 Task: Add Sprouts Ashwagandha to the cart.
Action: Mouse moved to (16, 83)
Screenshot: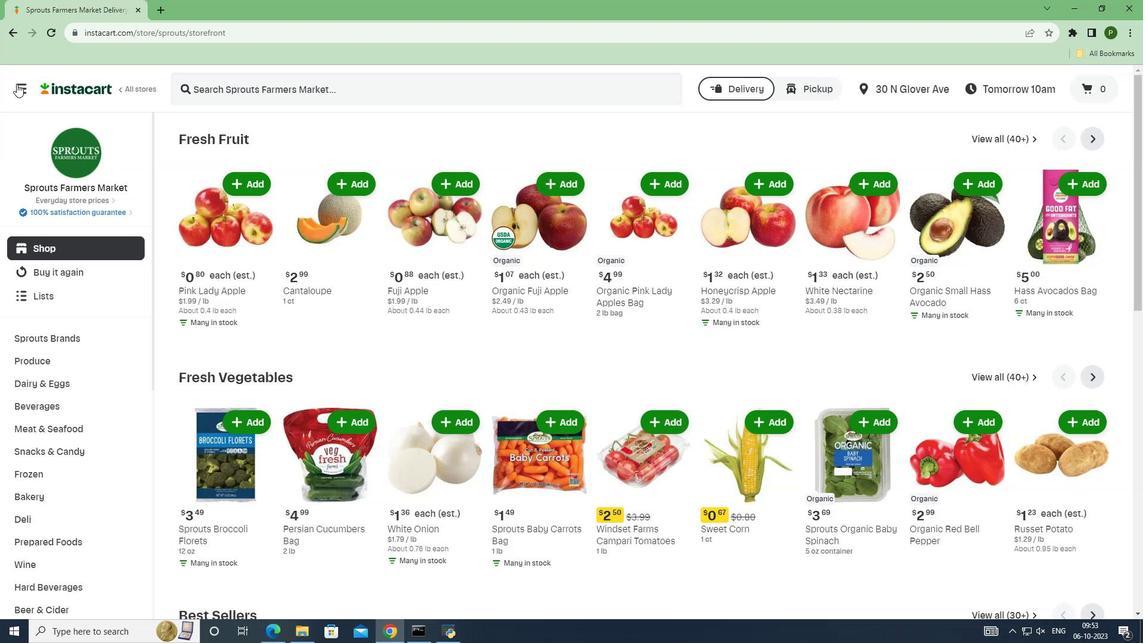 
Action: Mouse pressed left at (16, 83)
Screenshot: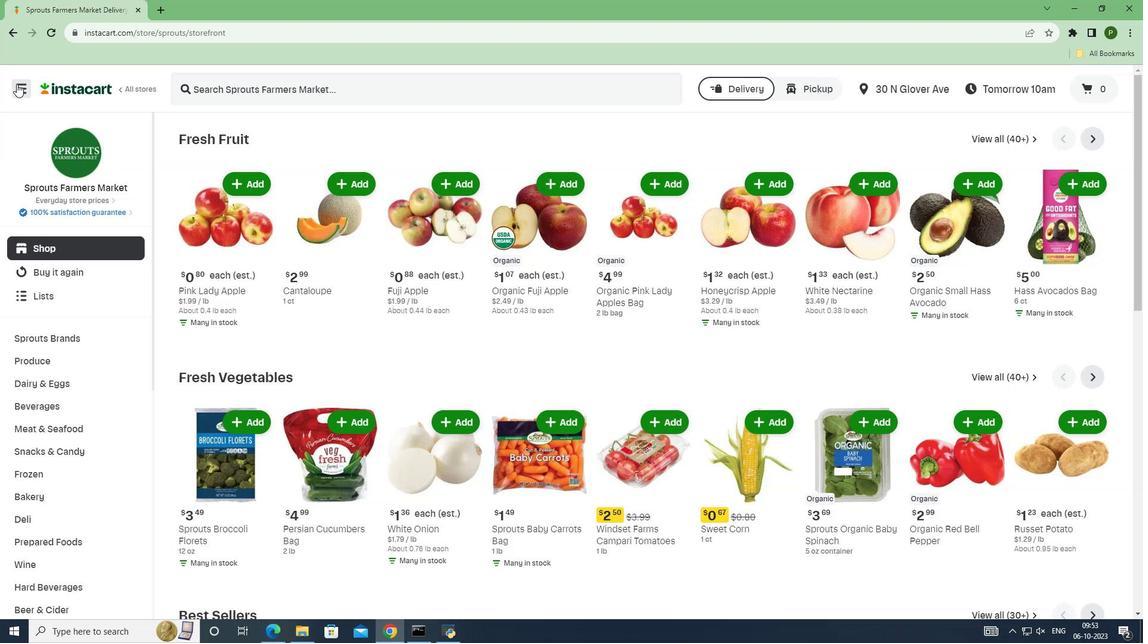 
Action: Mouse moved to (52, 315)
Screenshot: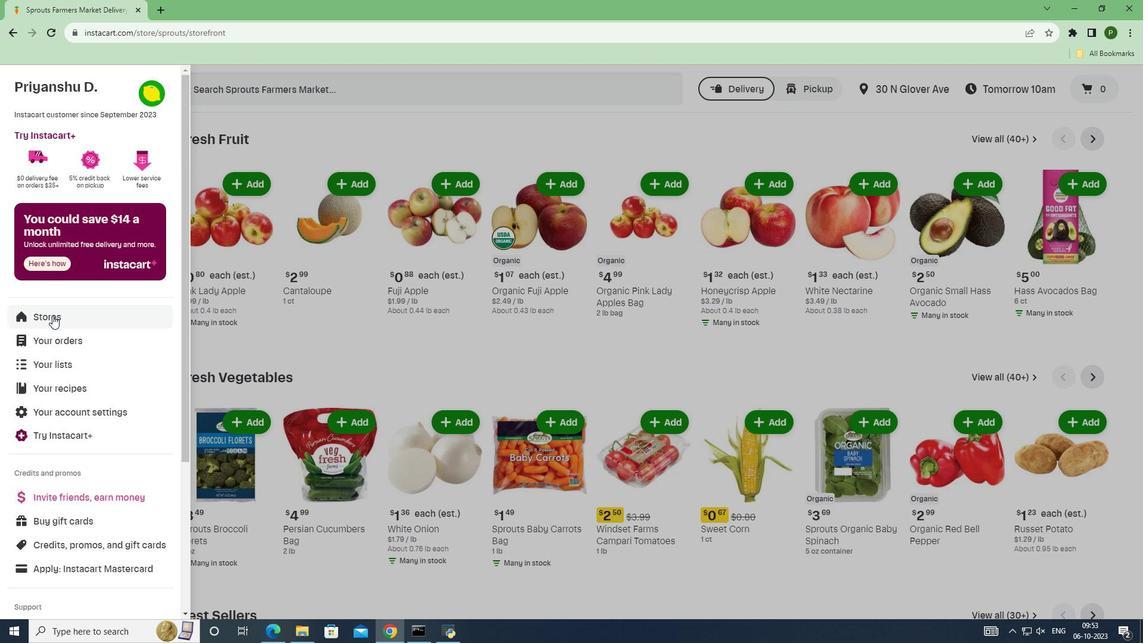 
Action: Mouse pressed left at (52, 315)
Screenshot: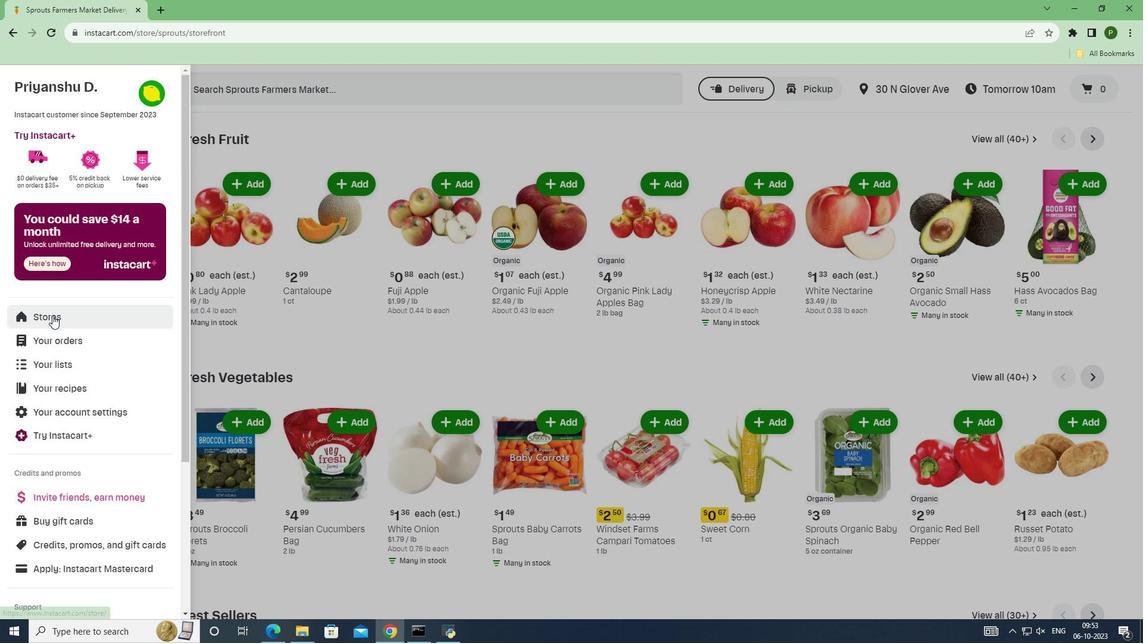 
Action: Mouse moved to (288, 135)
Screenshot: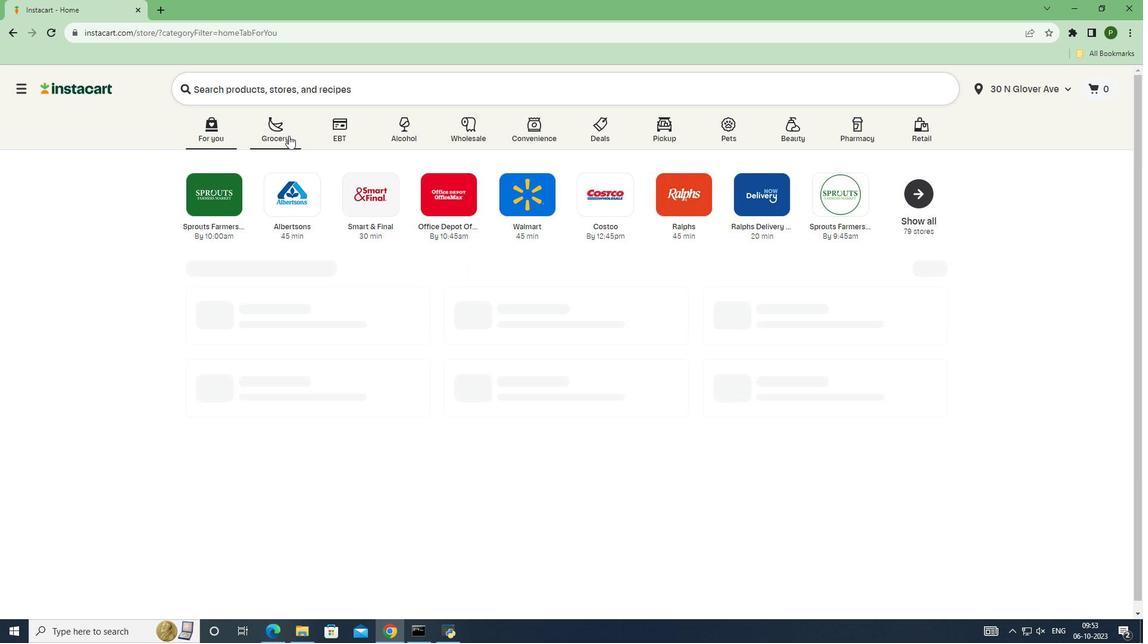 
Action: Mouse pressed left at (288, 135)
Screenshot: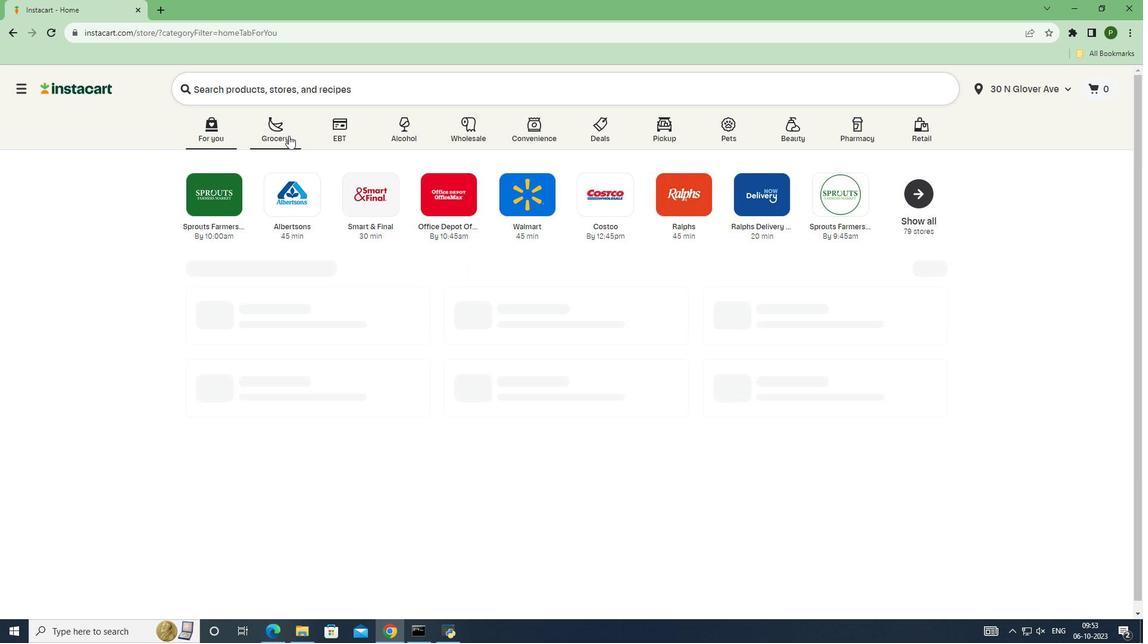 
Action: Mouse moved to (717, 265)
Screenshot: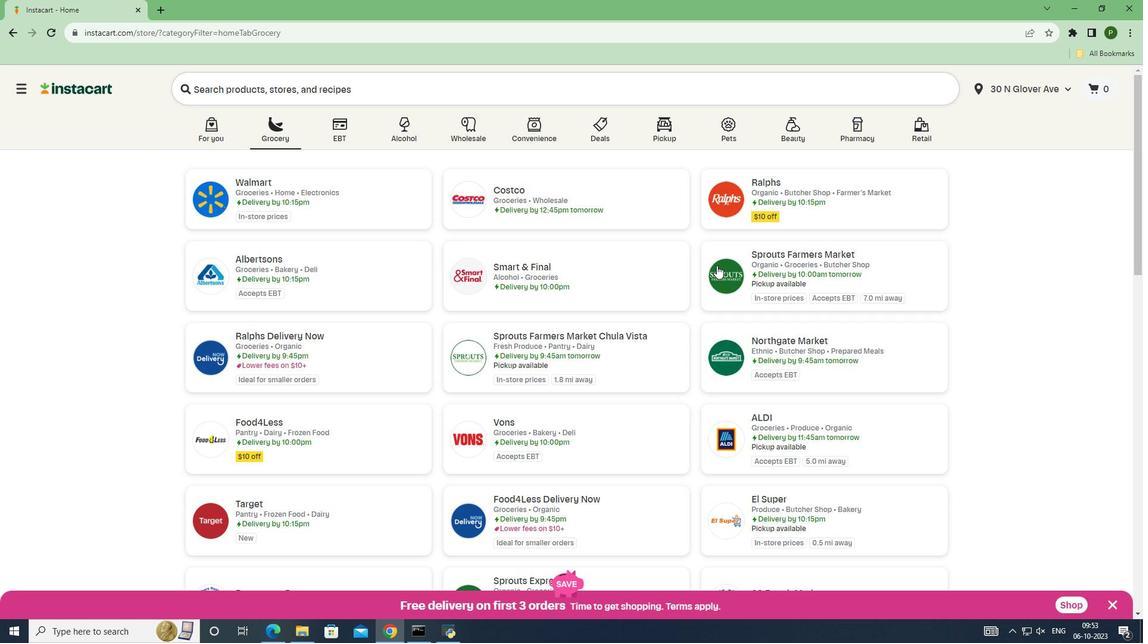 
Action: Mouse pressed left at (717, 265)
Screenshot: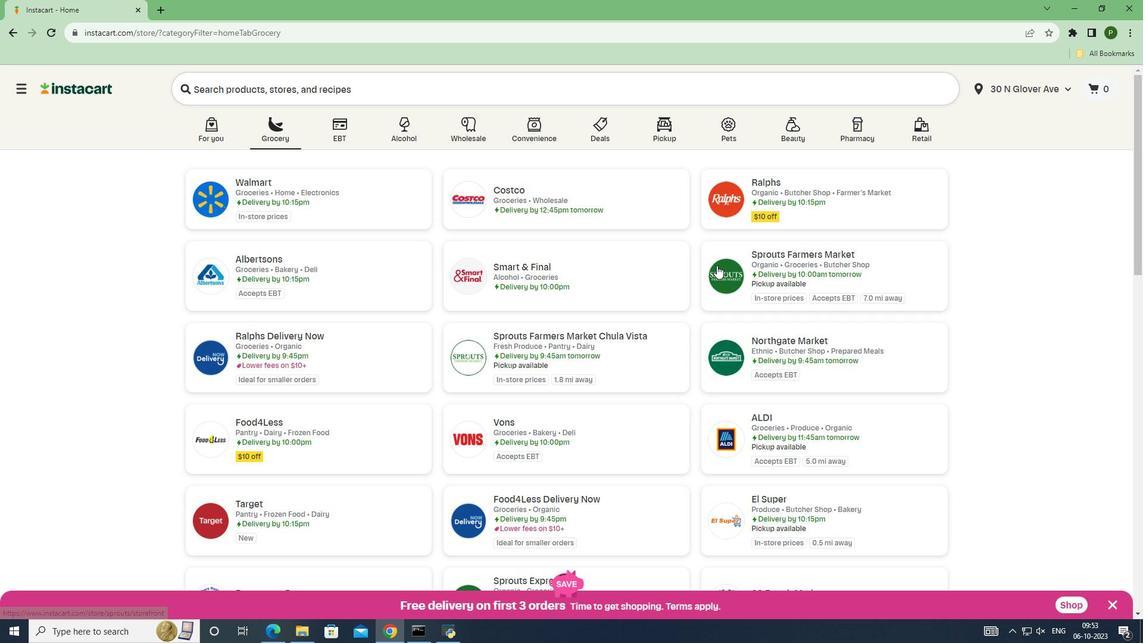 
Action: Mouse moved to (97, 334)
Screenshot: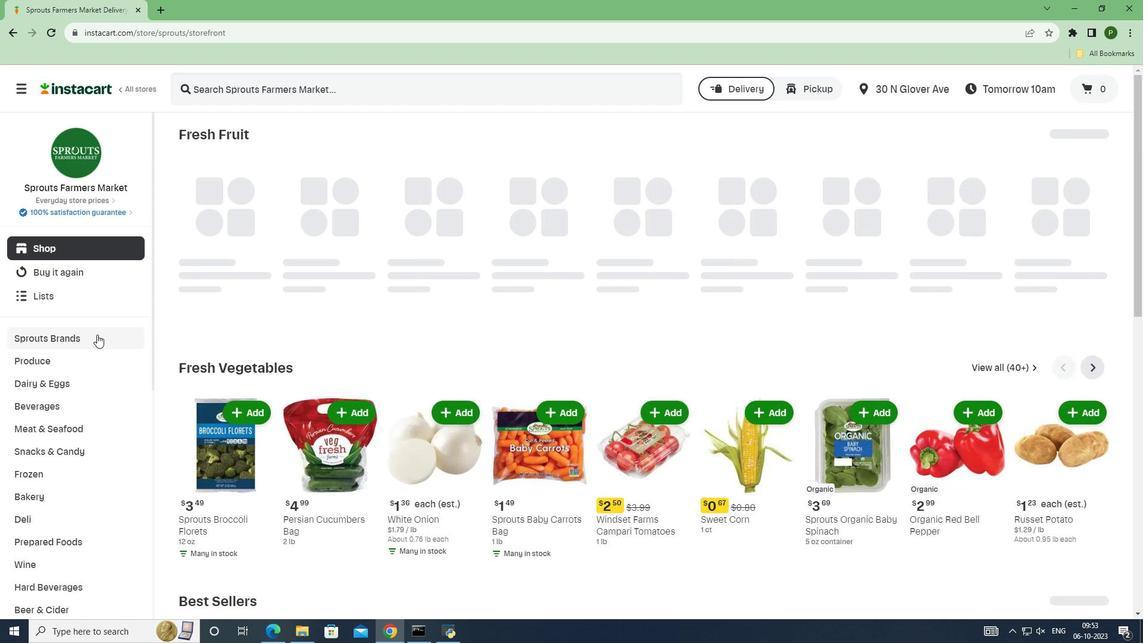 
Action: Mouse pressed left at (97, 334)
Screenshot: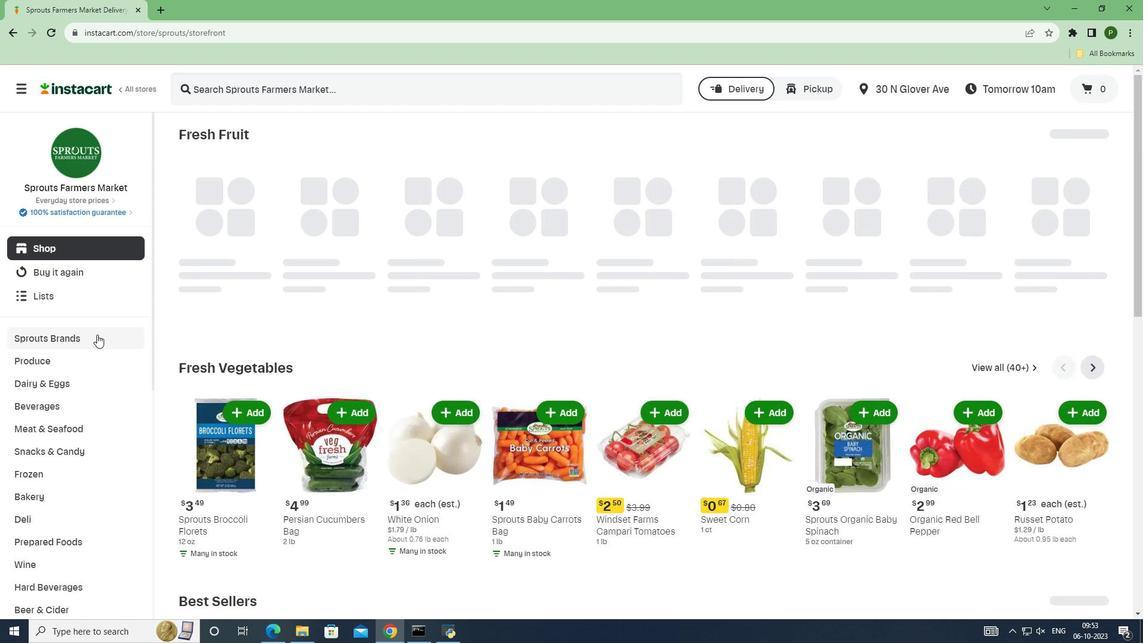 
Action: Mouse moved to (89, 497)
Screenshot: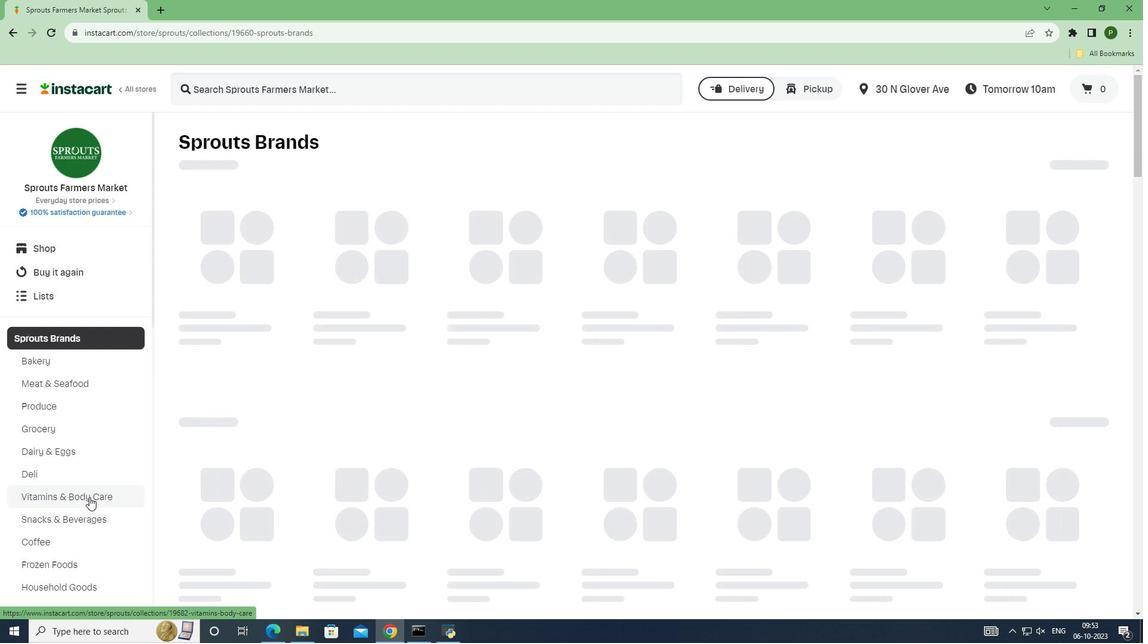 
Action: Mouse pressed left at (89, 497)
Screenshot: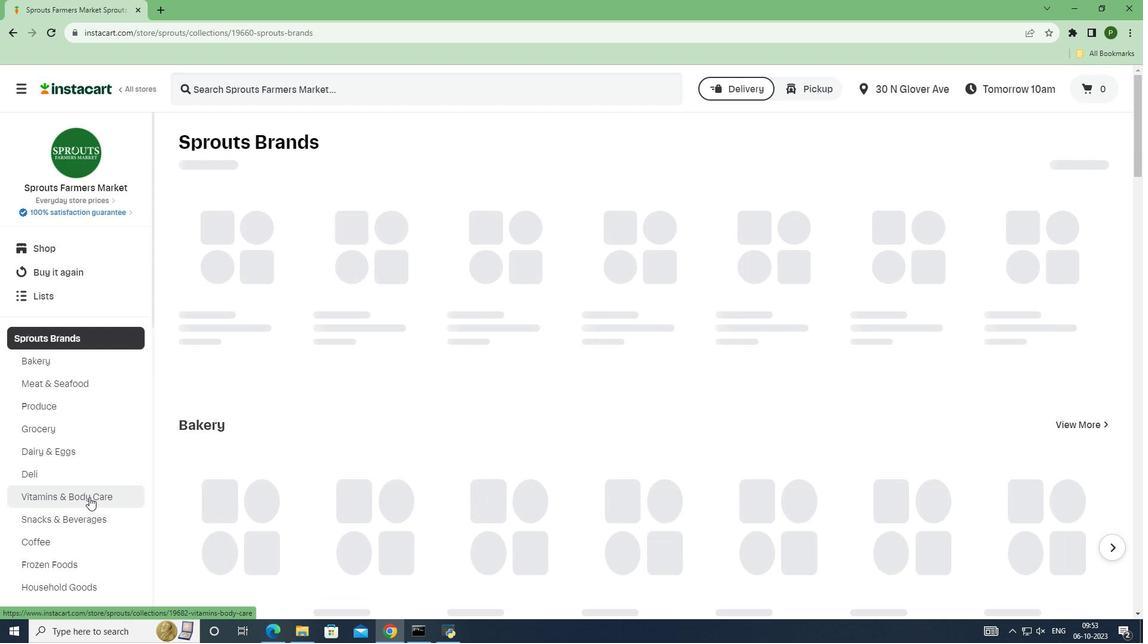
Action: Mouse moved to (198, 92)
Screenshot: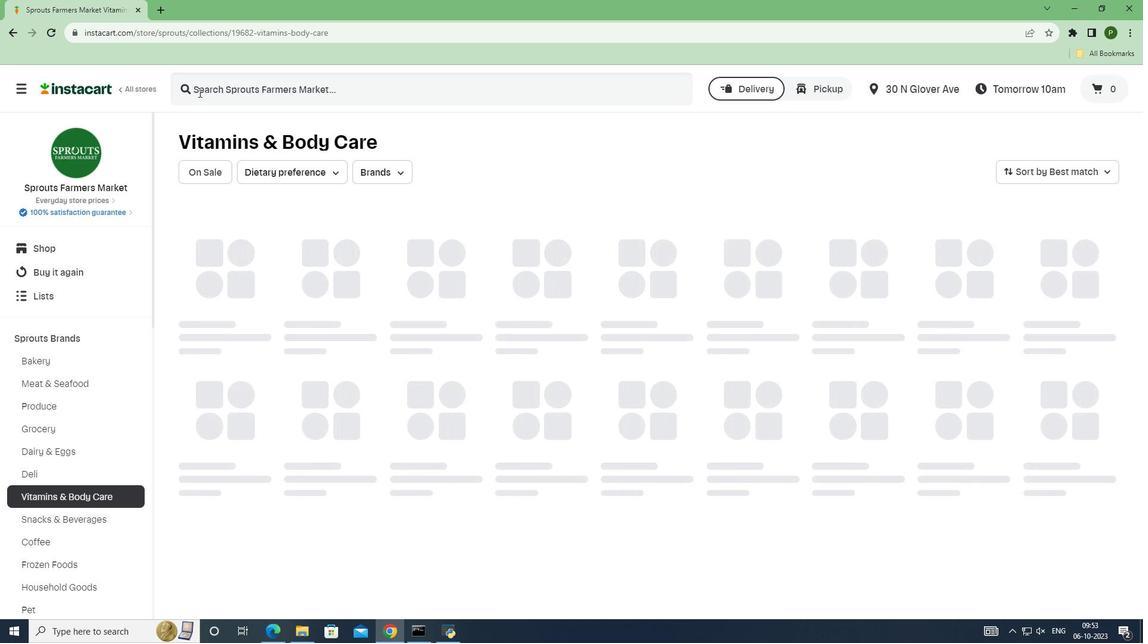 
Action: Mouse pressed left at (198, 92)
Screenshot: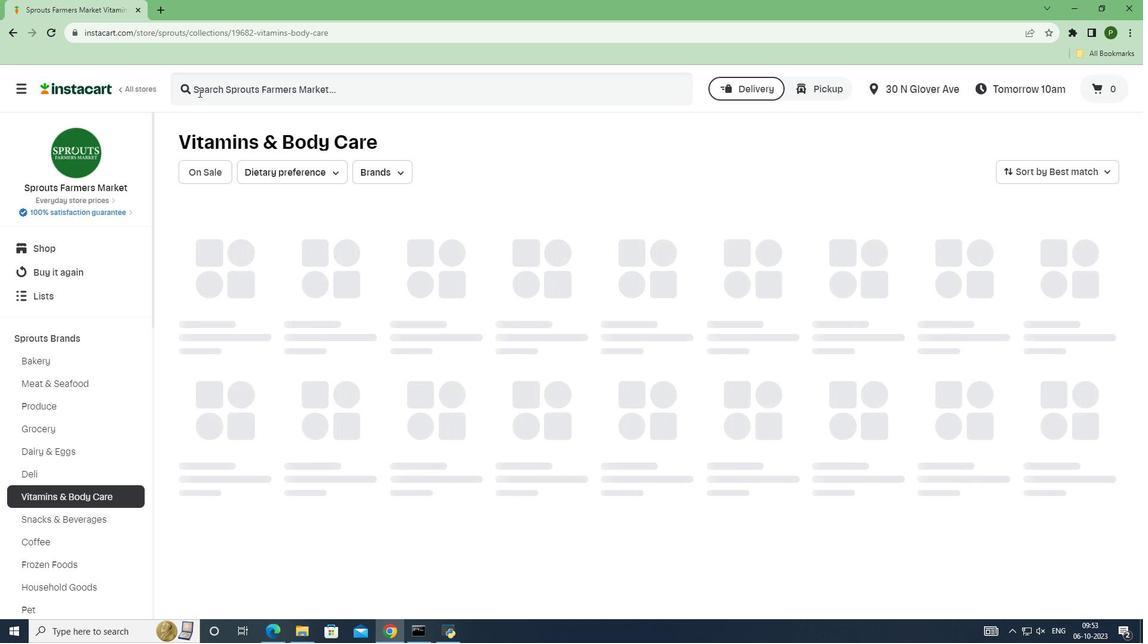 
Action: Key pressed <Key.caps_lock>S<Key.caps_lock>prouts<Key.space>shwagndha<Key.space><Key.enter>
Screenshot: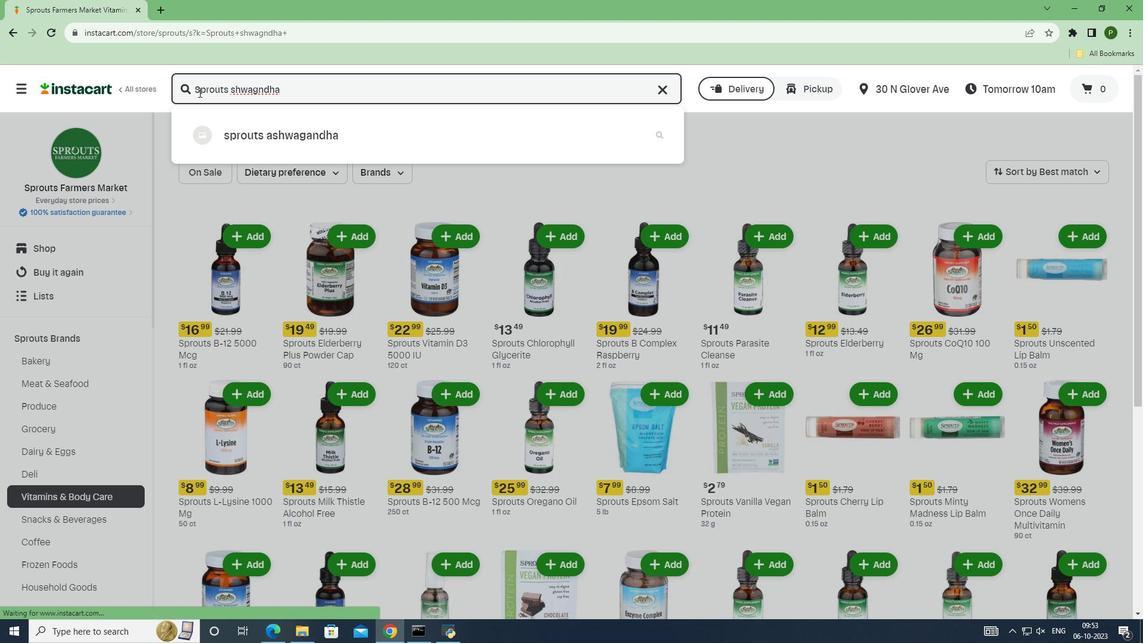 
Action: Mouse moved to (499, 213)
Screenshot: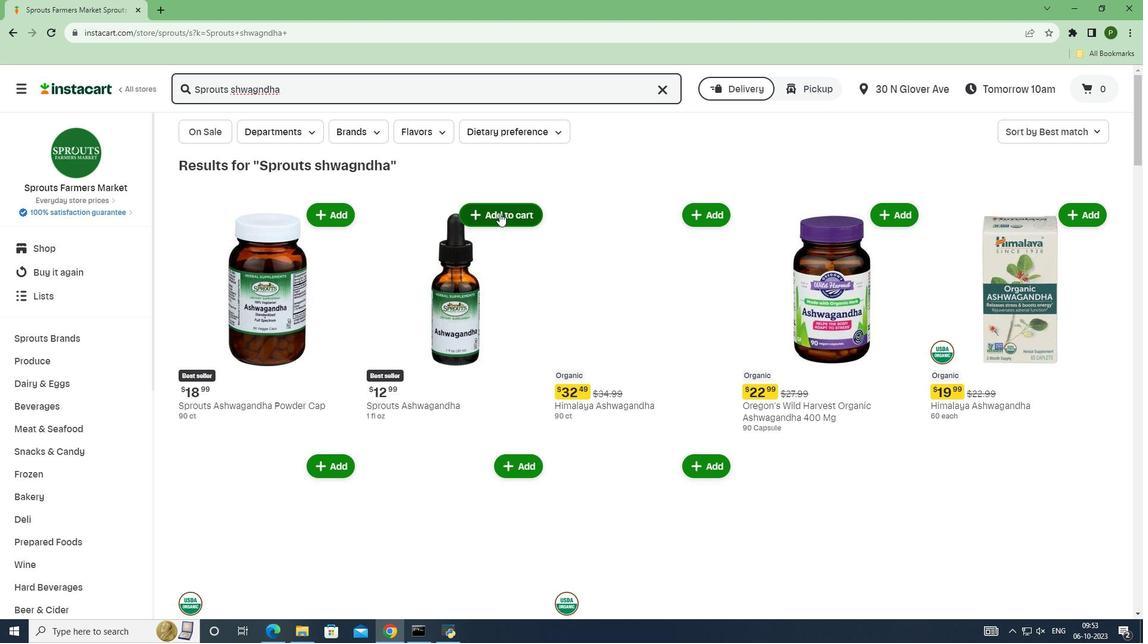 
Action: Mouse pressed left at (499, 213)
Screenshot: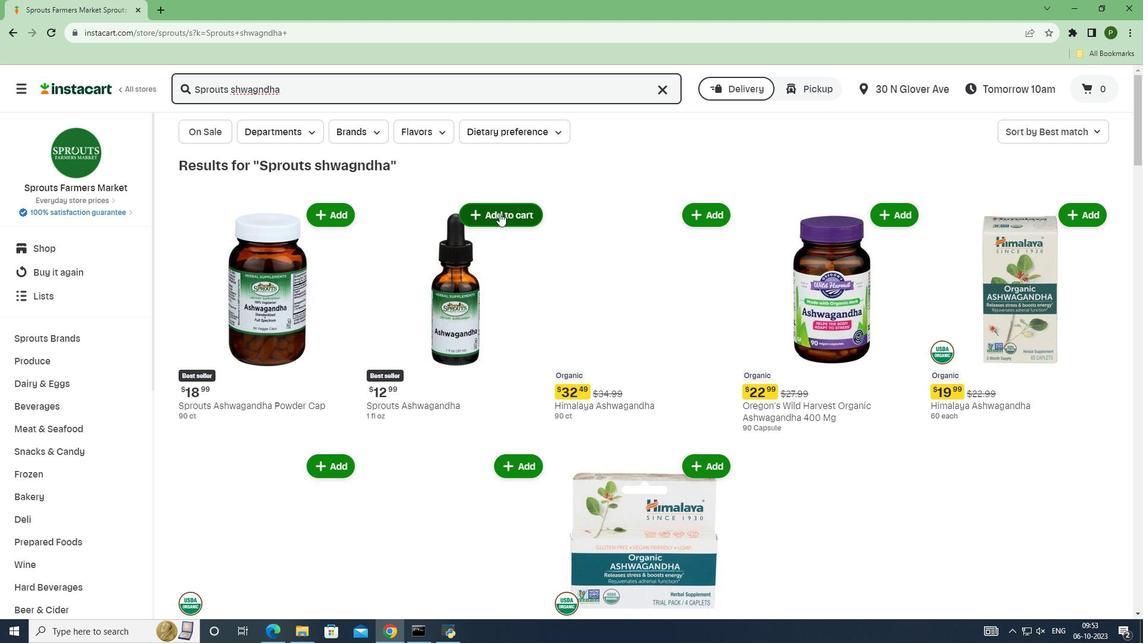 
